 Task: Create a new contact in Outlook with the name 'Sunny', company 'Softage', job title 'Software Developer', and email 'snyfreak6@outlook.com'.
Action: Mouse moved to (15, 81)
Screenshot: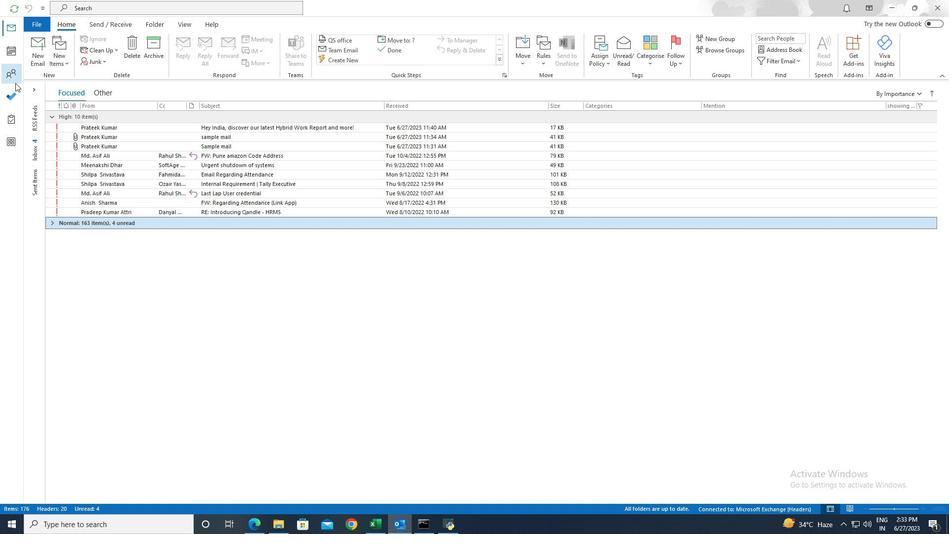 
Action: Mouse pressed left at (15, 81)
Screenshot: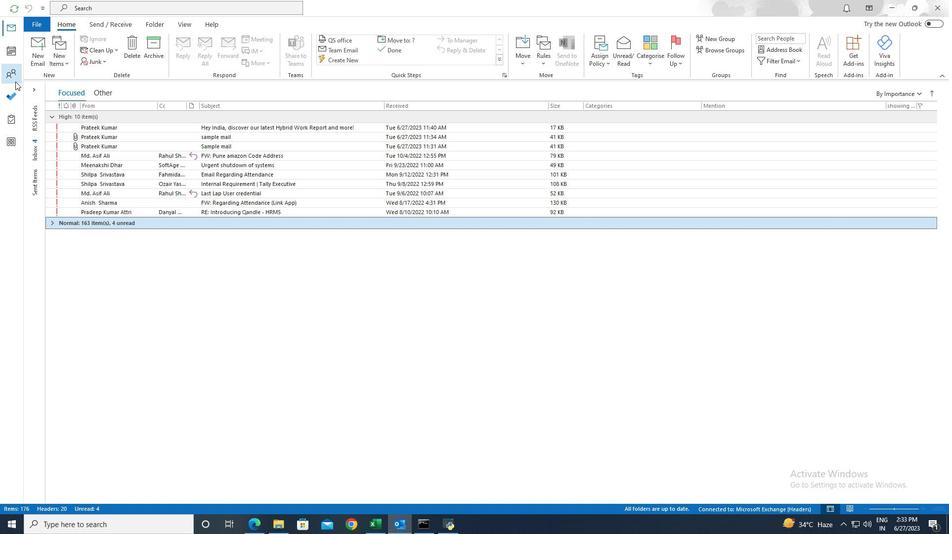 
Action: Mouse moved to (32, 58)
Screenshot: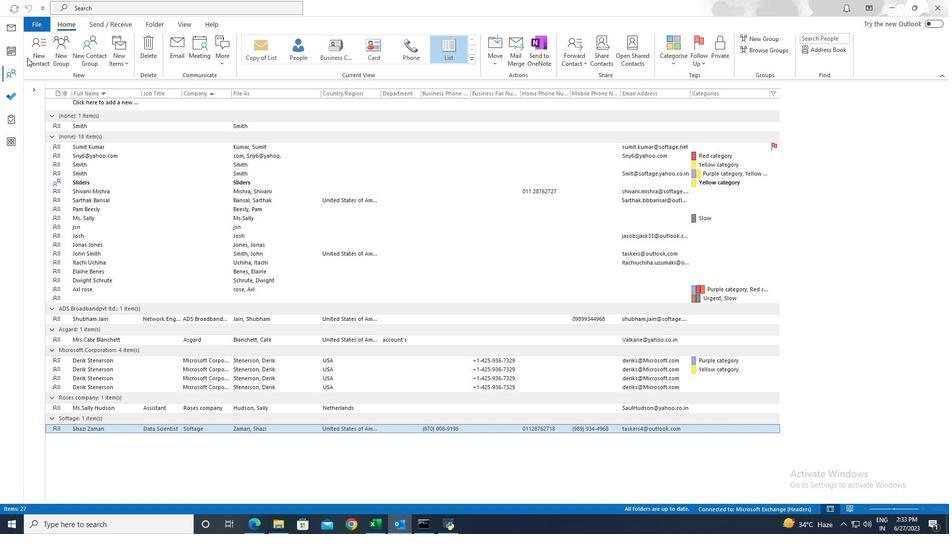 
Action: Mouse pressed left at (32, 58)
Screenshot: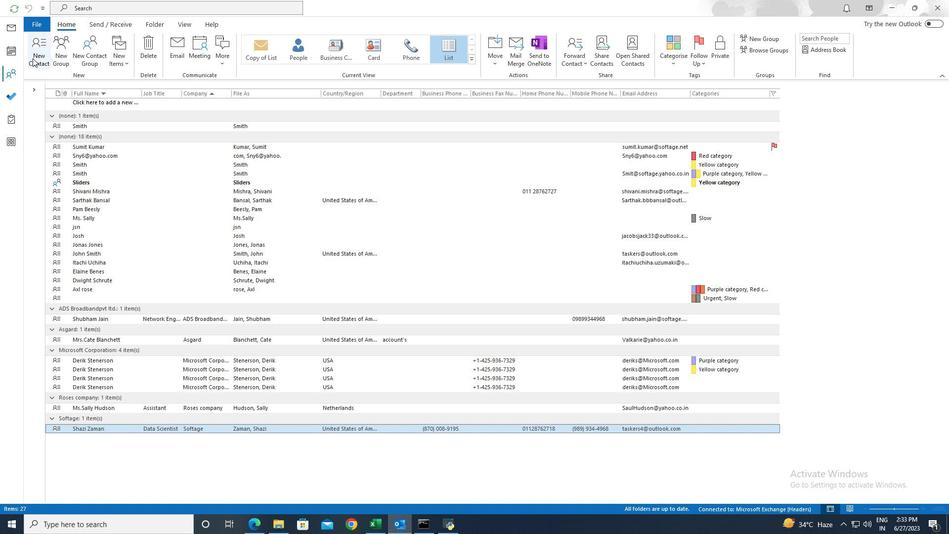 
Action: Mouse moved to (32, 58)
Screenshot: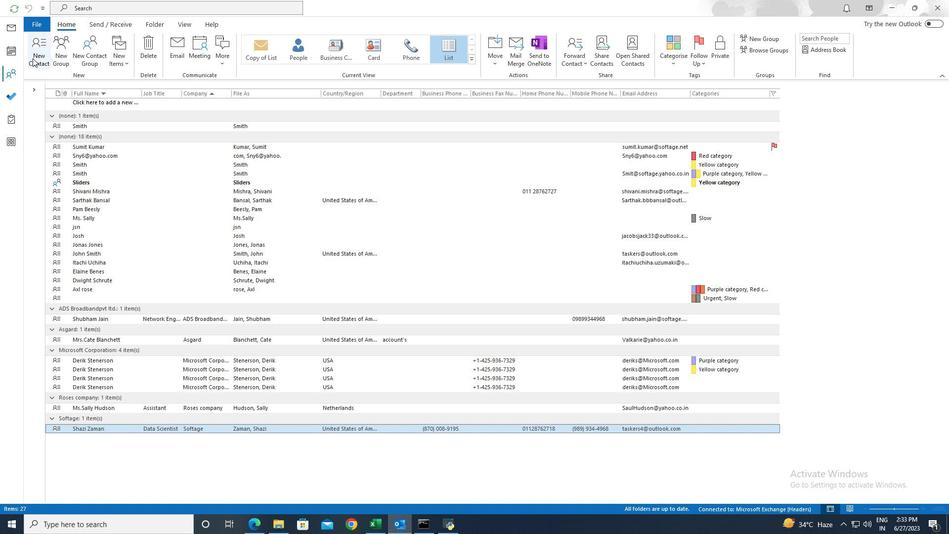 
Action: Key pressed <Key.shift>Sunny<Key.tab><Key.shift>Softage<Key.tab><Key.shift>Software<Key.space><Key.shift><Key.shift><Key.shift><Key.shift>Developer
Screenshot: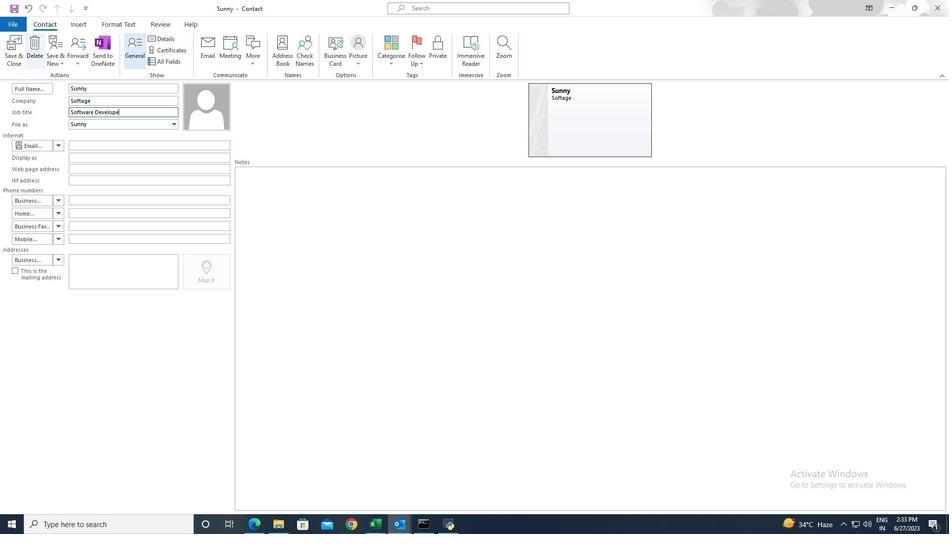 
Action: Mouse moved to (79, 144)
Screenshot: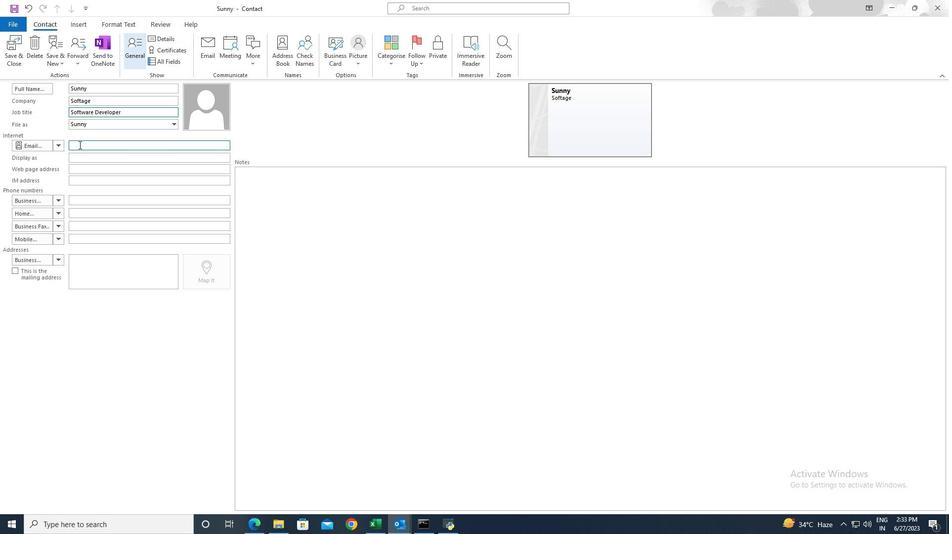 
Action: Mouse pressed left at (79, 144)
Screenshot: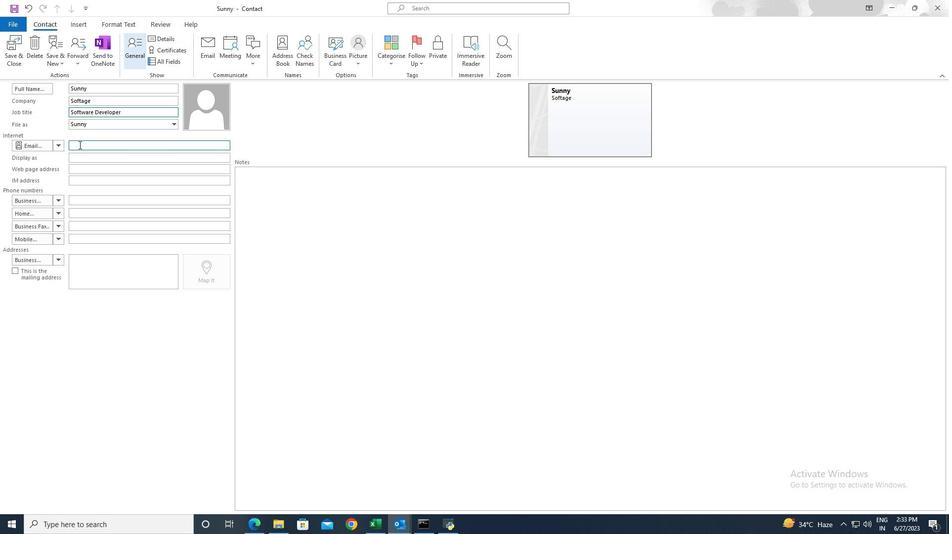 
Action: Key pressed snyfreak6<Key.shift>@outlook.com
Screenshot: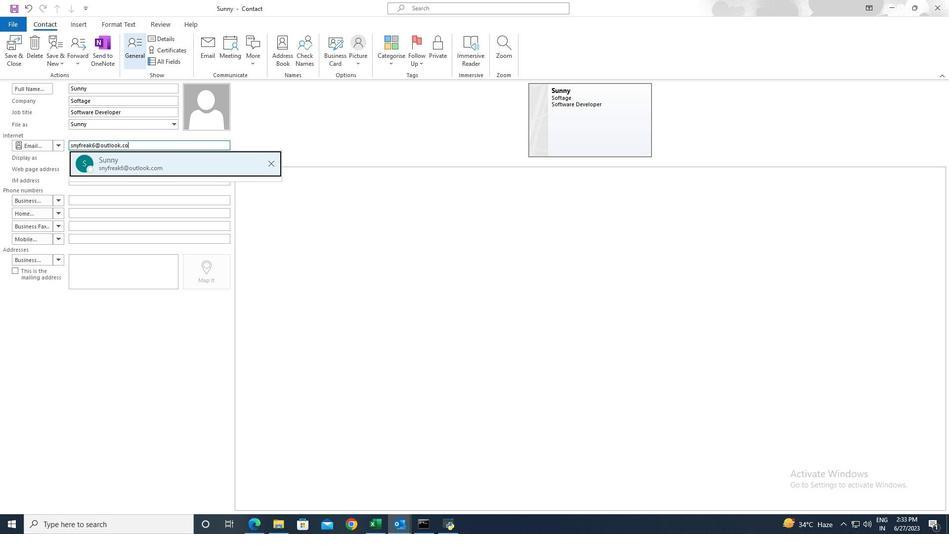 
Action: Mouse moved to (16, 27)
Screenshot: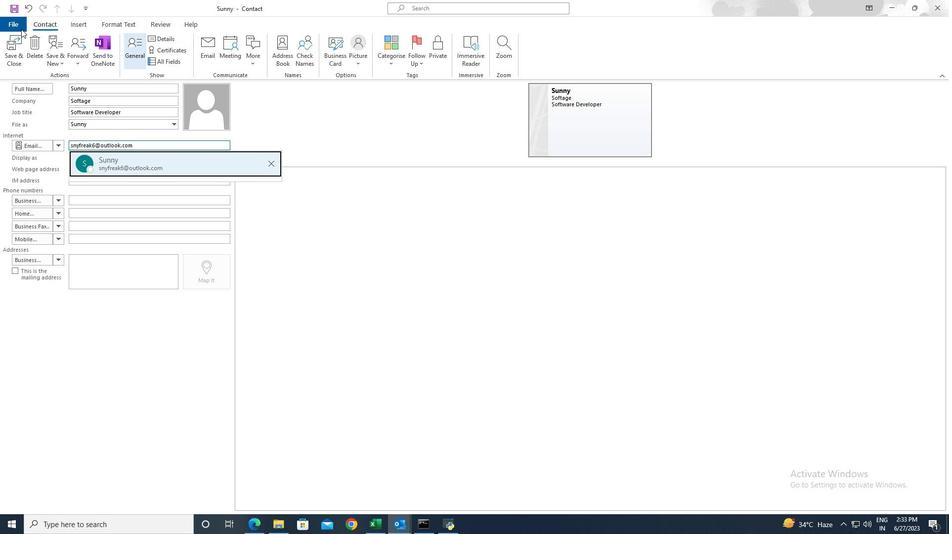 
Action: Mouse pressed left at (16, 27)
Screenshot: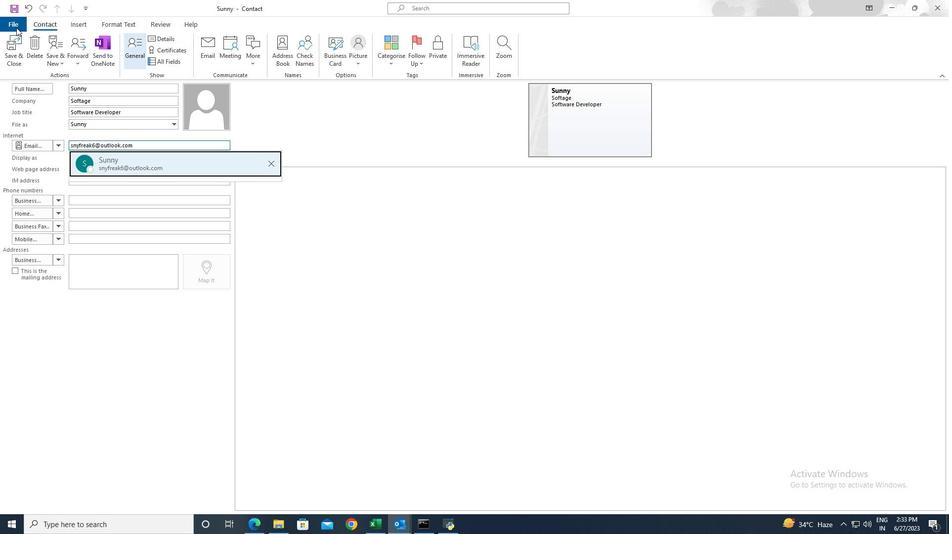 
Action: Mouse moved to (114, 115)
Screenshot: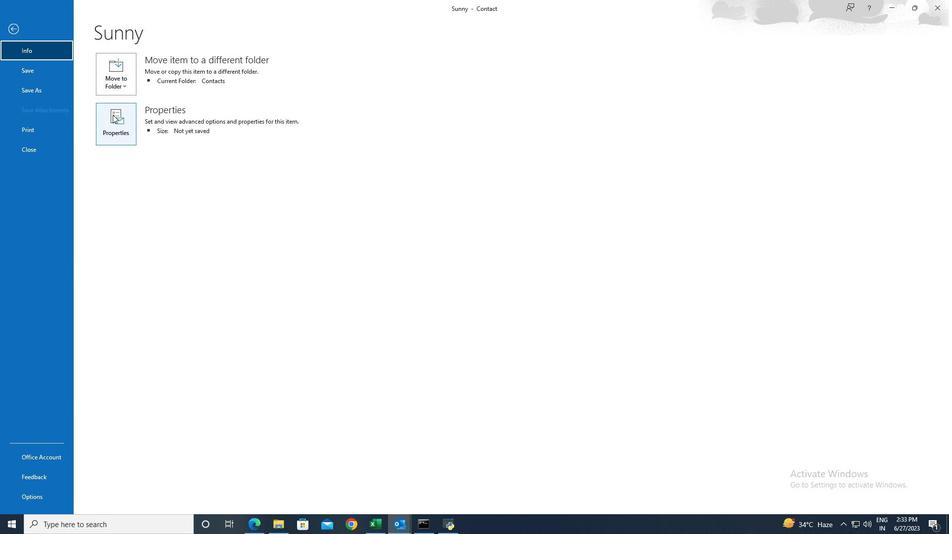 
Action: Mouse pressed left at (114, 115)
Screenshot: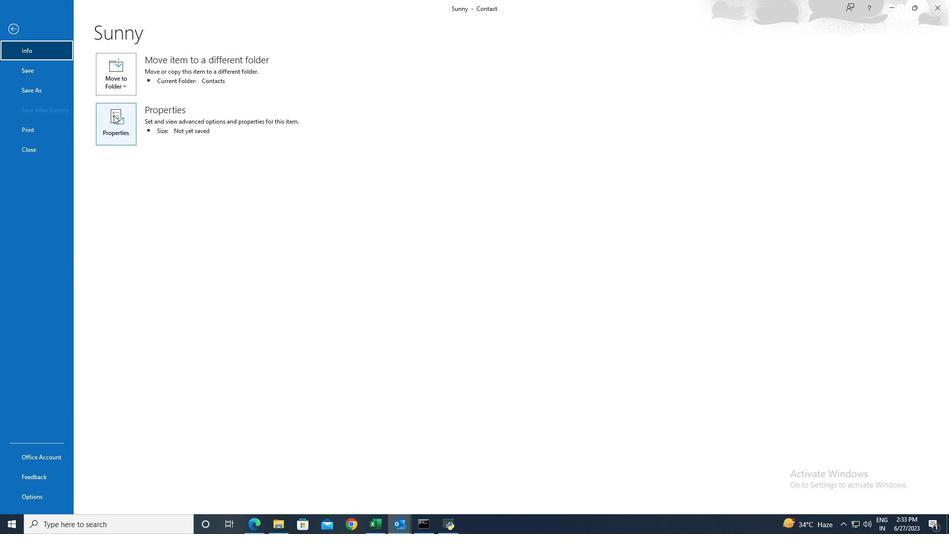 
Action: Mouse moved to (437, 179)
Screenshot: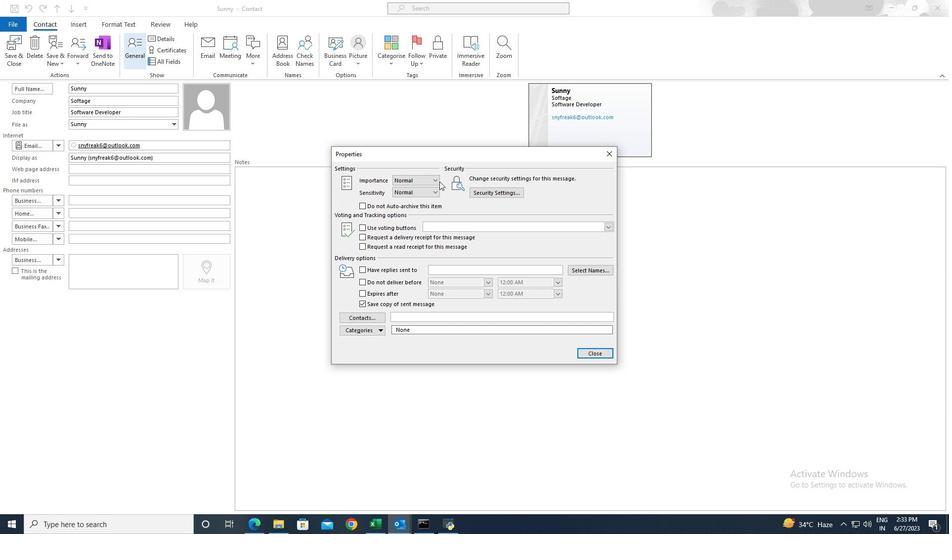 
Action: Mouse pressed left at (437, 179)
Screenshot: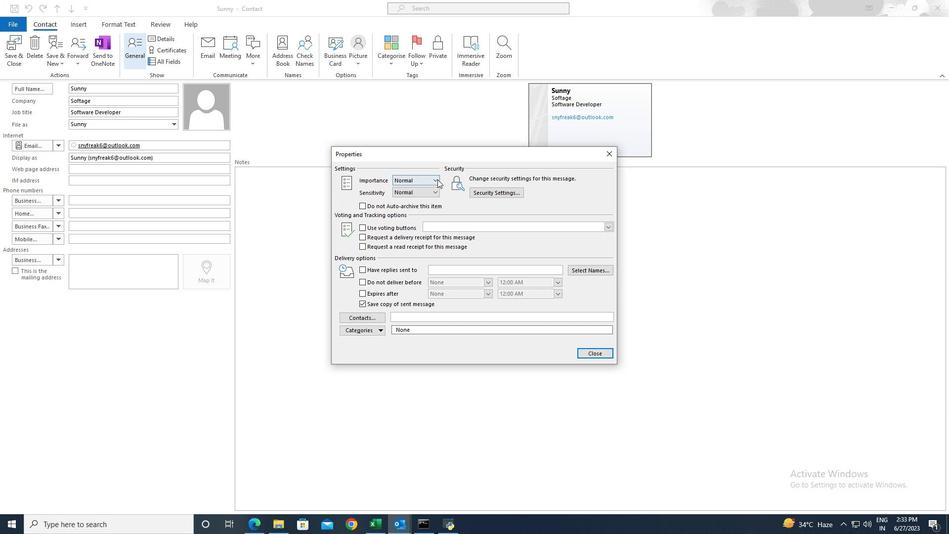 
Action: Mouse moved to (415, 200)
Screenshot: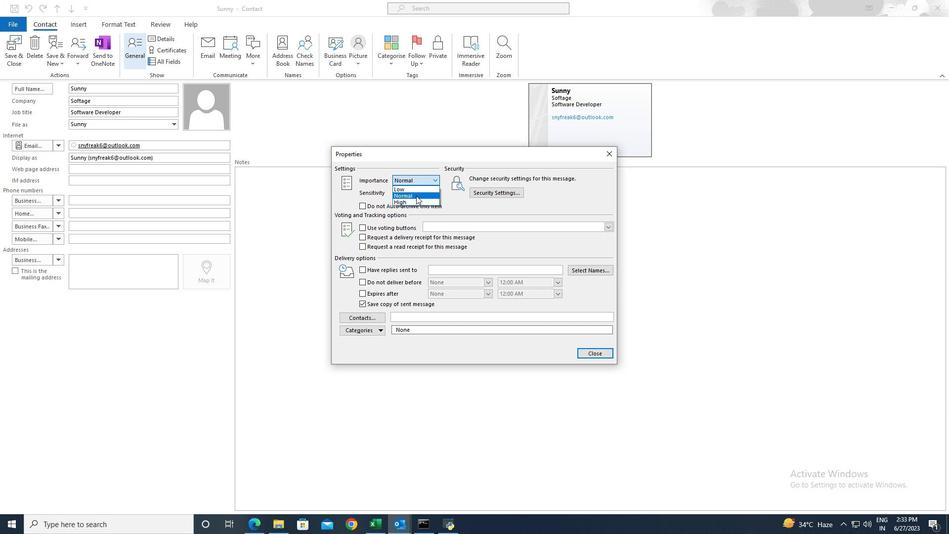 
Action: Mouse pressed left at (415, 200)
Screenshot: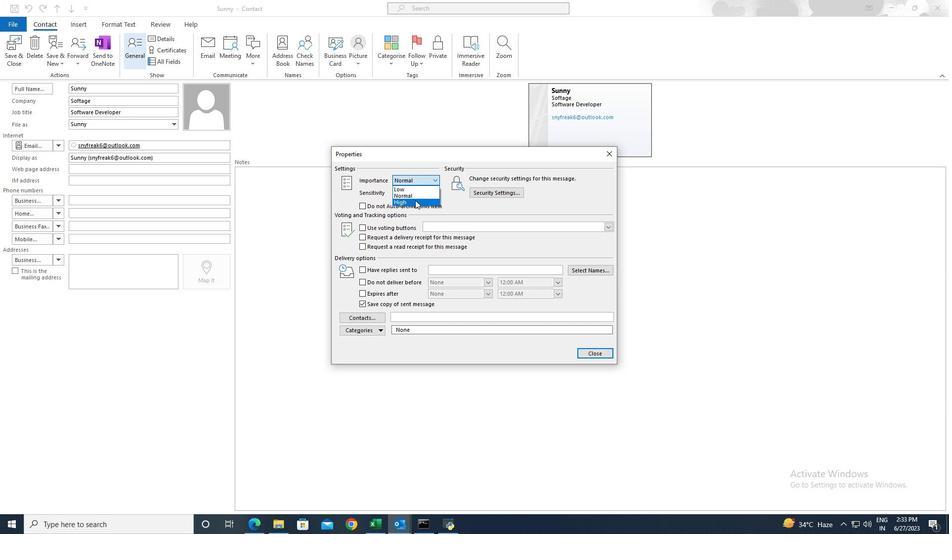
Action: Mouse moved to (428, 192)
Screenshot: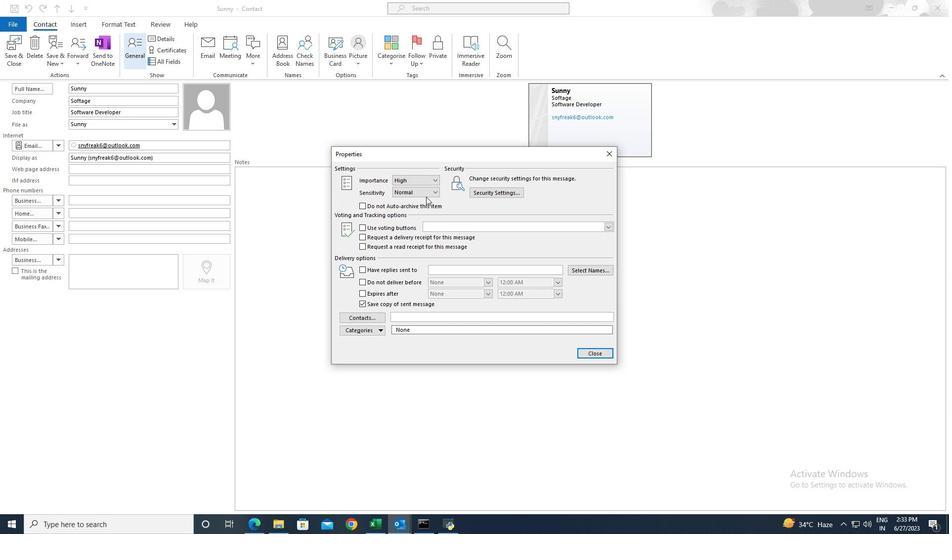 
Action: Mouse pressed left at (428, 192)
Screenshot: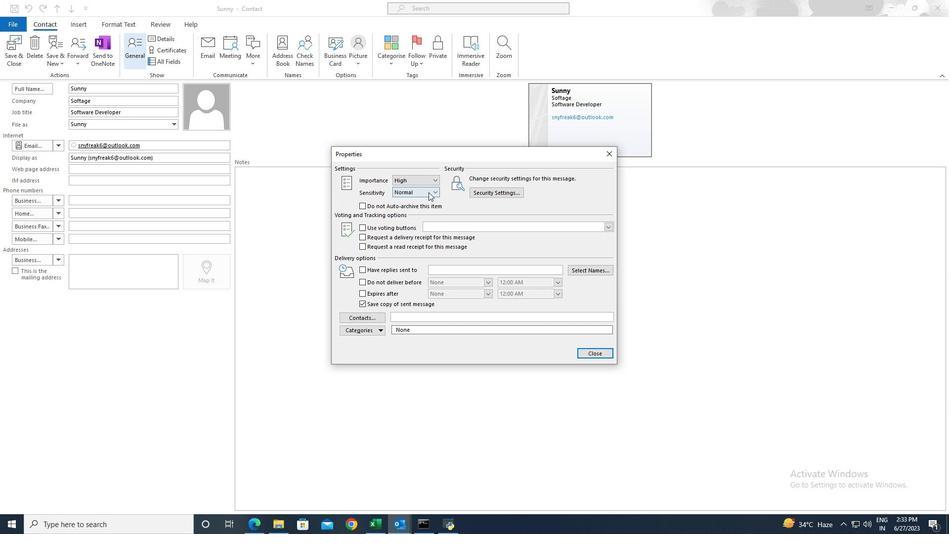 
Action: Mouse moved to (408, 207)
Screenshot: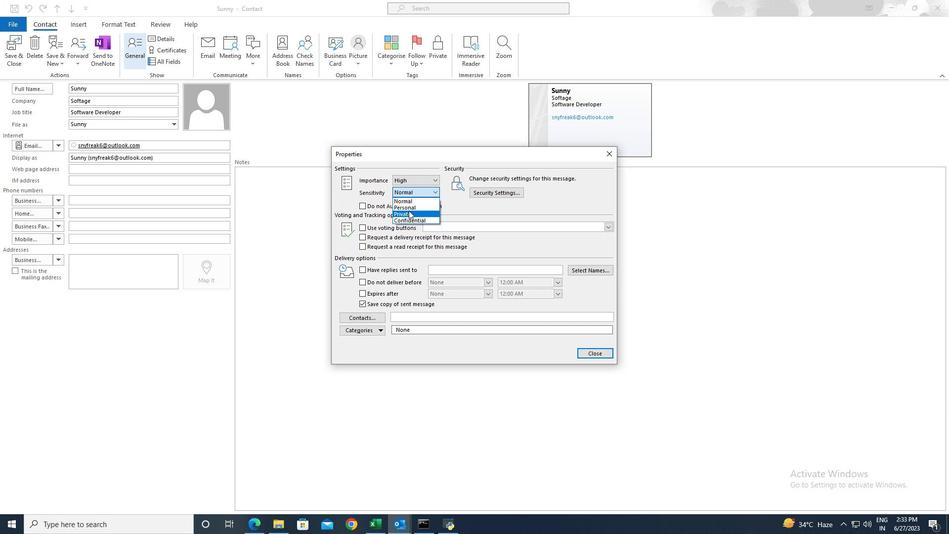 
Action: Mouse pressed left at (408, 207)
Screenshot: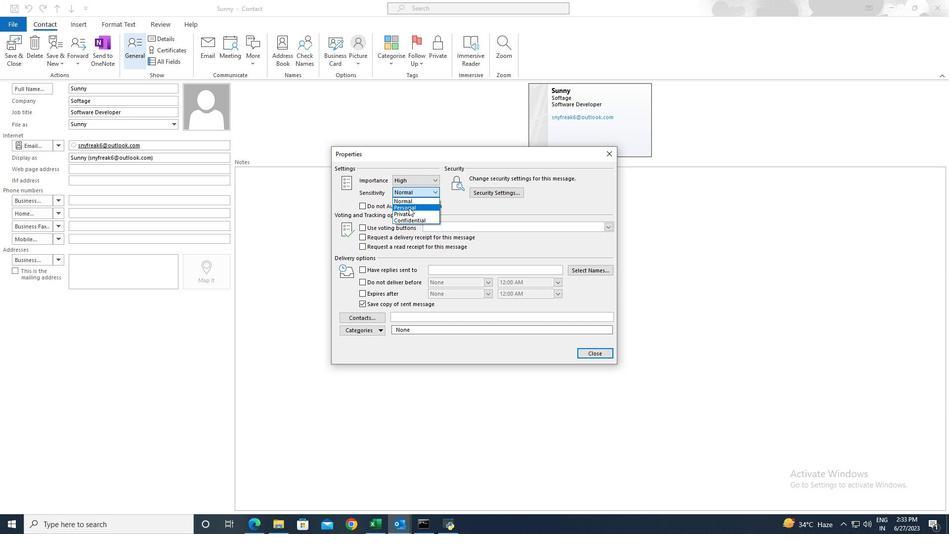 
Action: Mouse moved to (362, 206)
Screenshot: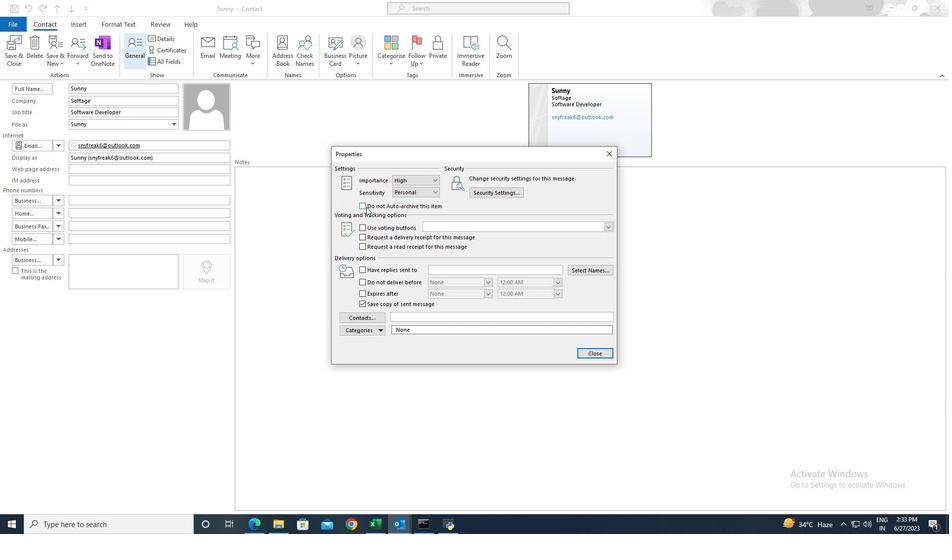 
Action: Mouse pressed left at (362, 206)
Screenshot: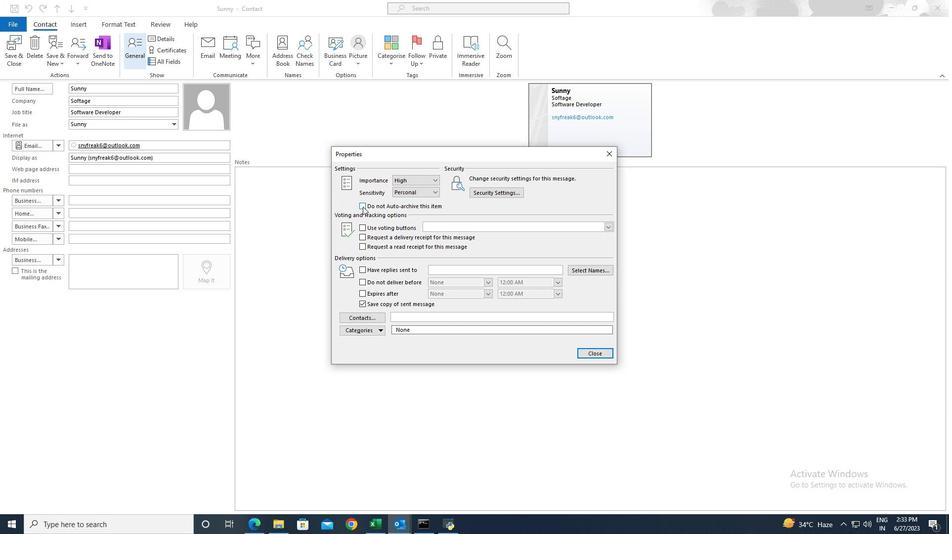 
Action: Mouse moved to (586, 354)
Screenshot: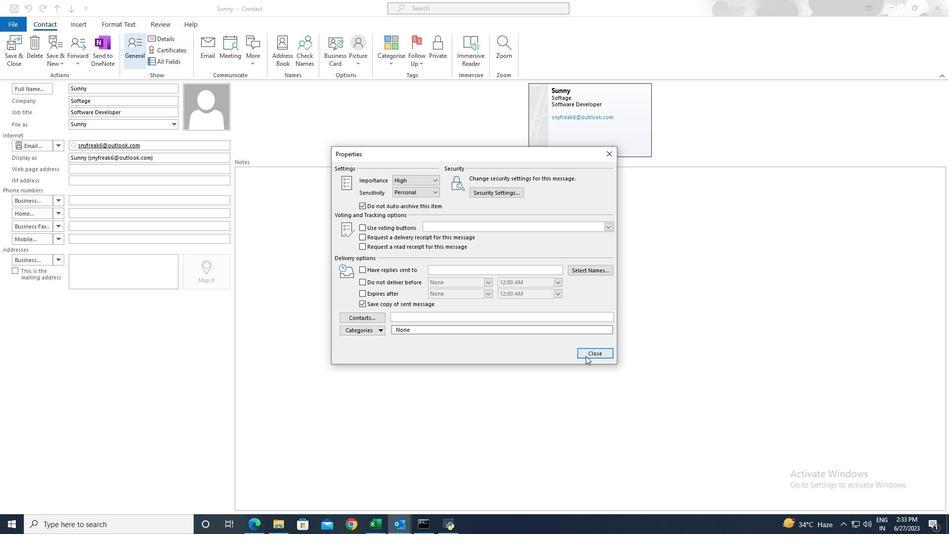 
Action: Mouse pressed left at (586, 354)
Screenshot: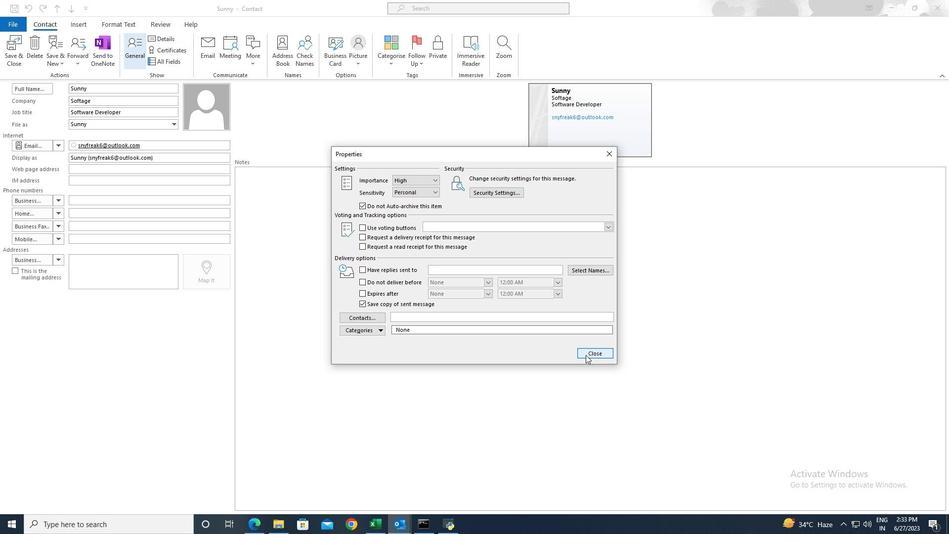 
Action: Mouse moved to (17, 18)
Screenshot: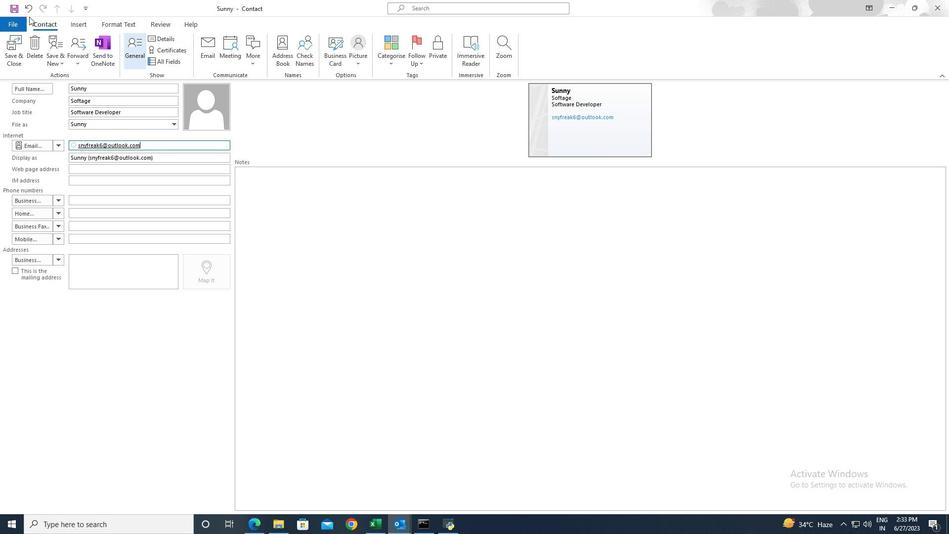 
Action: Mouse pressed left at (17, 18)
Screenshot: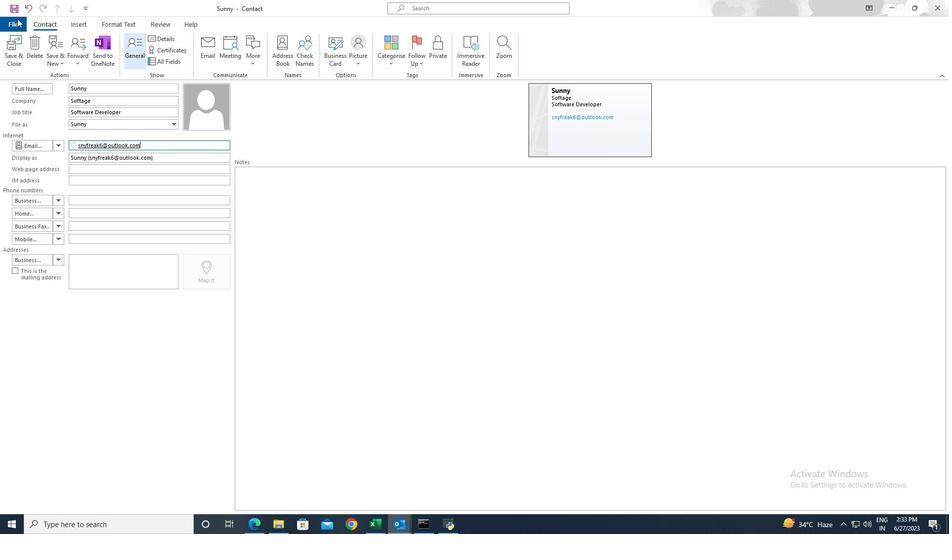 
Action: Mouse moved to (42, 91)
Screenshot: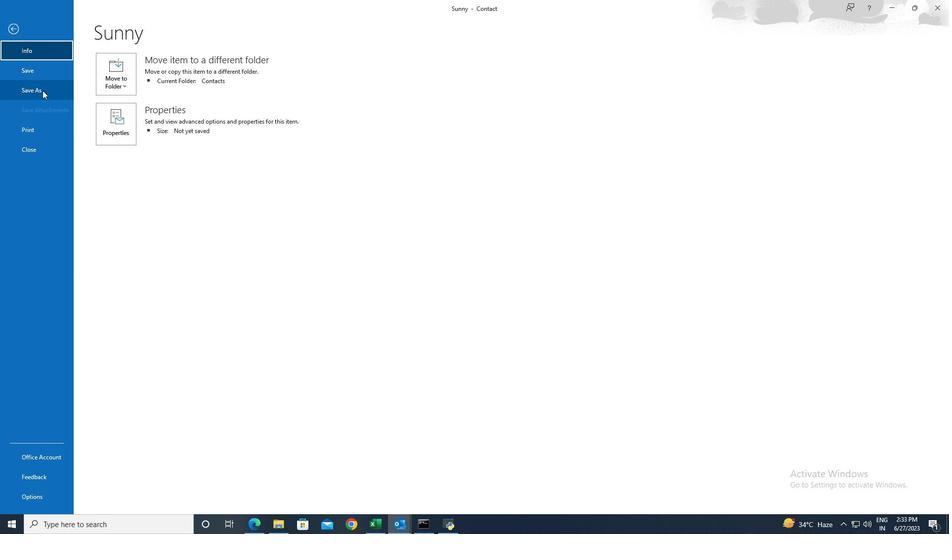 
Action: Mouse pressed left at (42, 91)
Screenshot: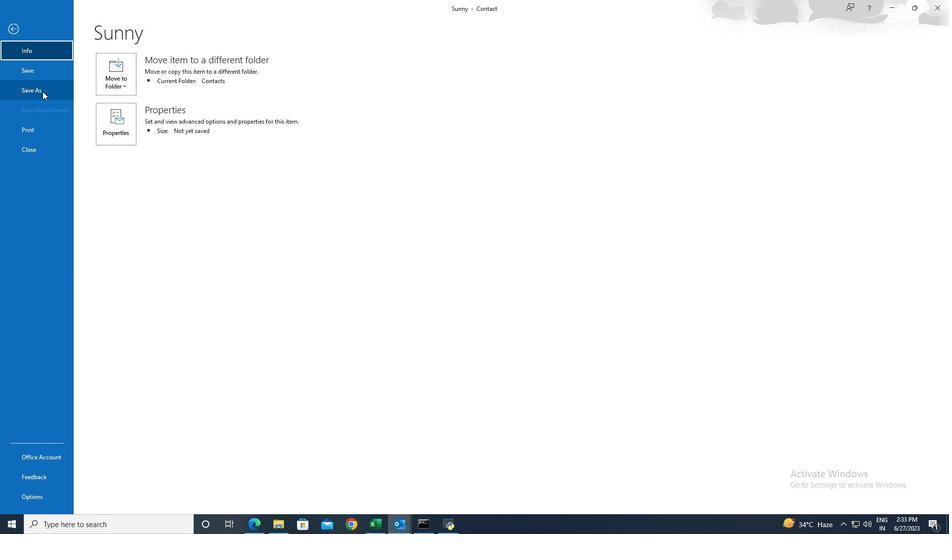 
Action: Mouse moved to (45, 86)
Screenshot: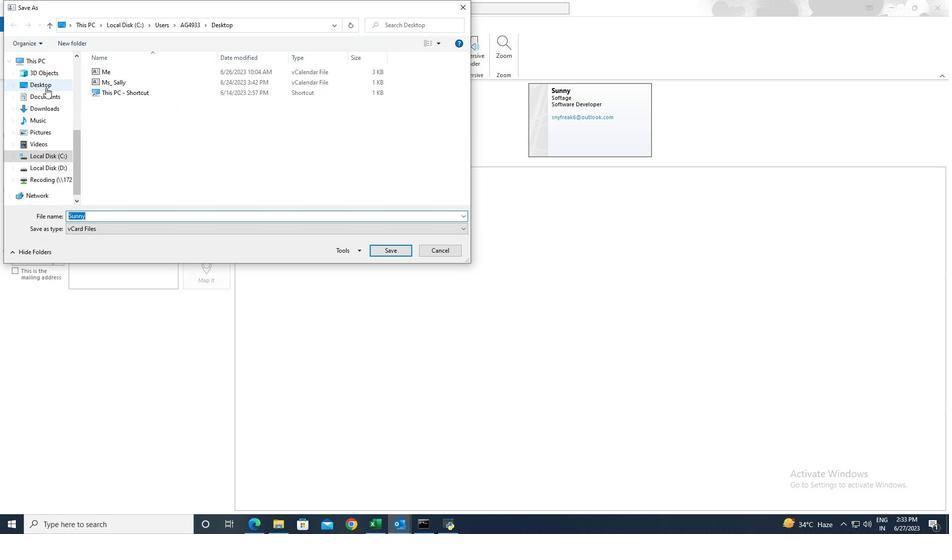 
Action: Mouse pressed left at (45, 86)
Screenshot: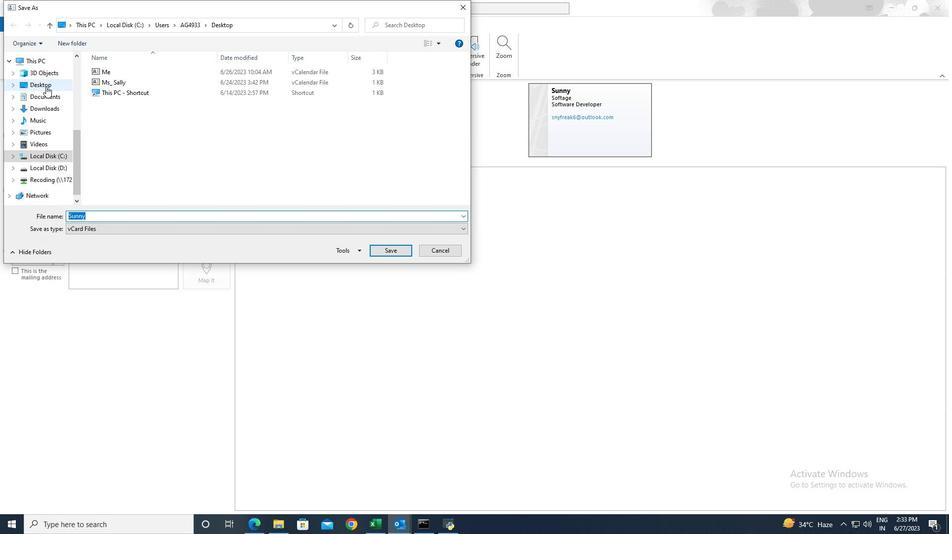 
Action: Mouse moved to (385, 250)
Screenshot: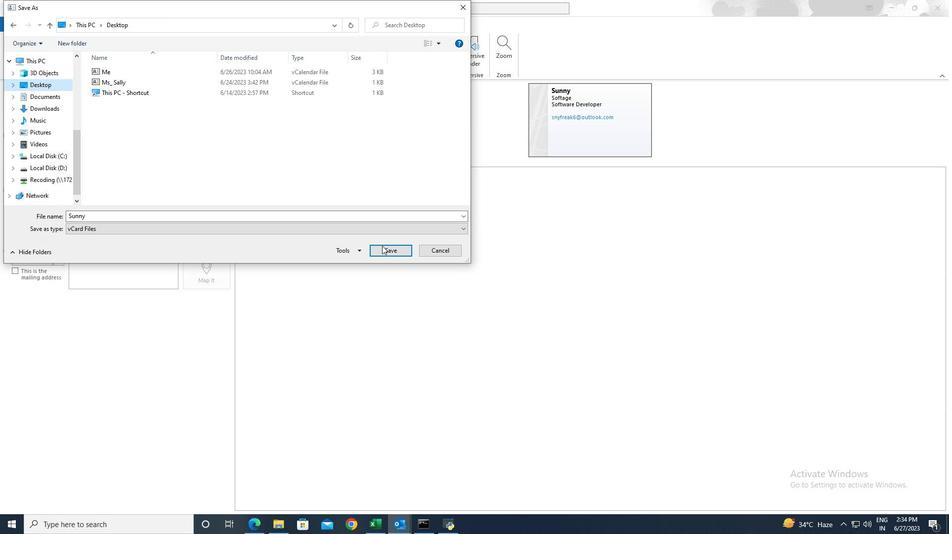 
Action: Mouse pressed left at (385, 250)
Screenshot: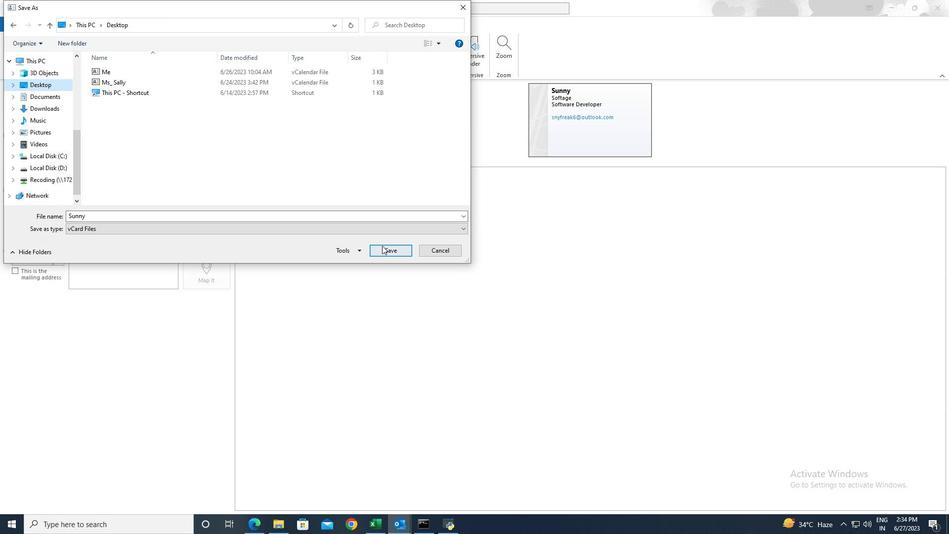 
Action: Mouse moved to (15, 27)
Screenshot: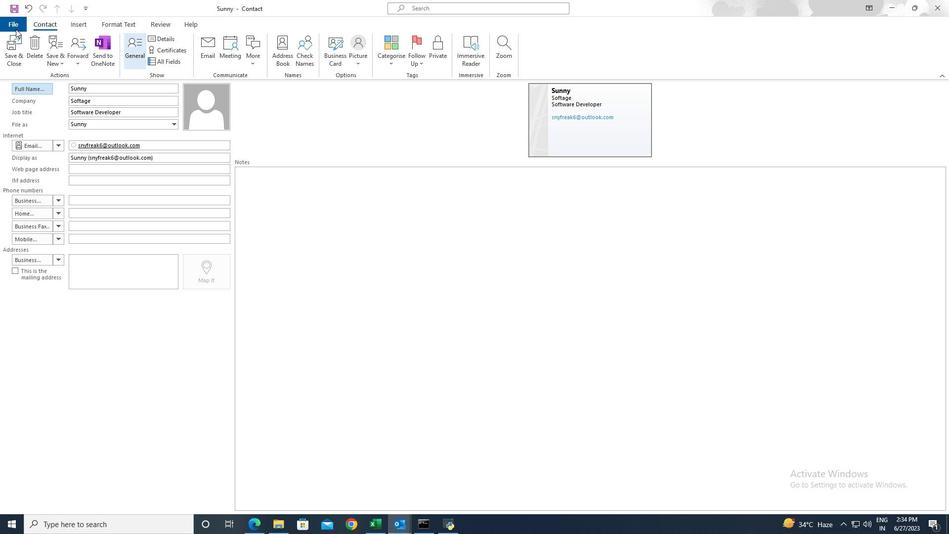 
Action: Mouse pressed left at (15, 27)
Screenshot: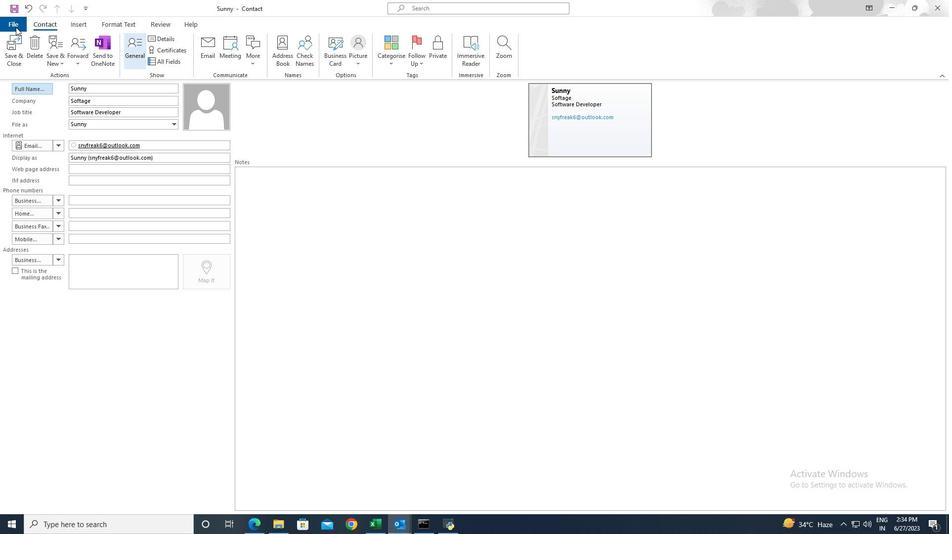 
Action: Mouse moved to (40, 66)
Screenshot: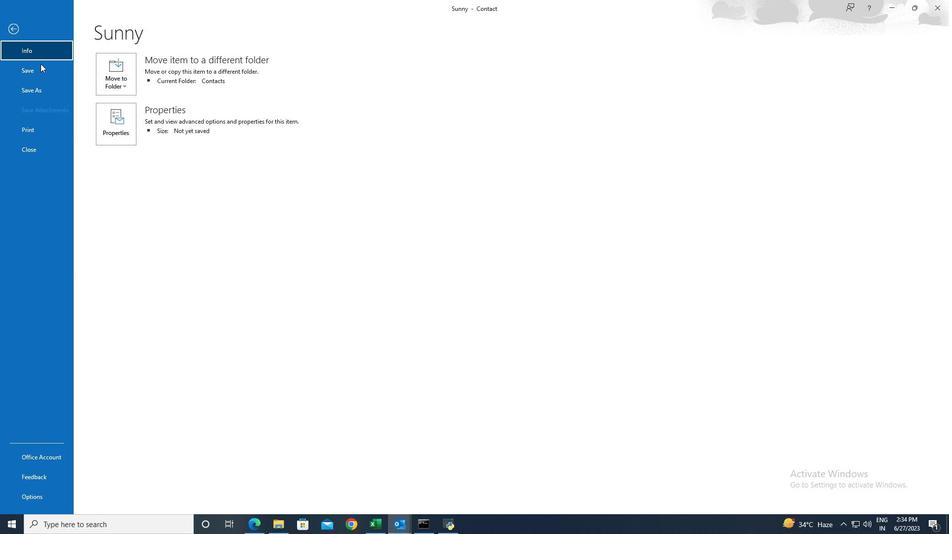 
Action: Mouse pressed left at (40, 66)
Screenshot: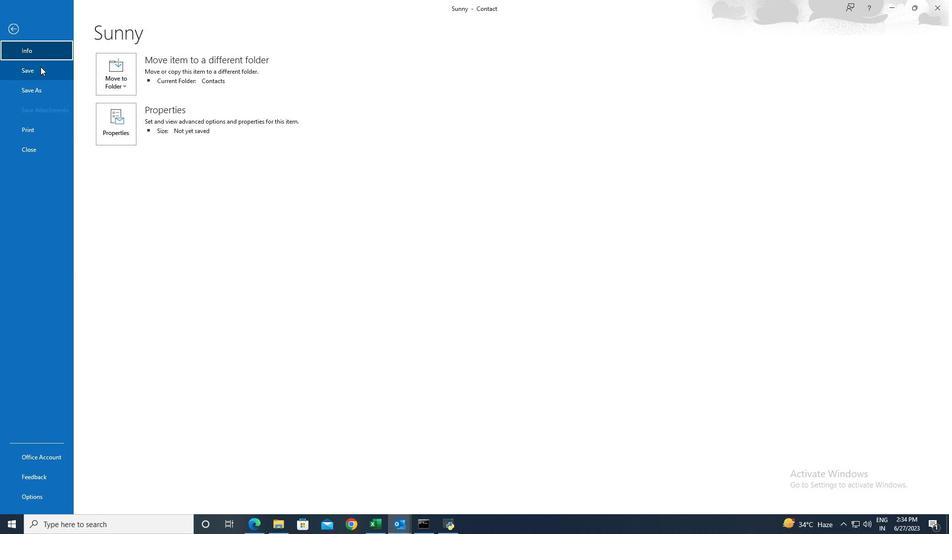 
Action: Mouse moved to (15, 24)
Screenshot: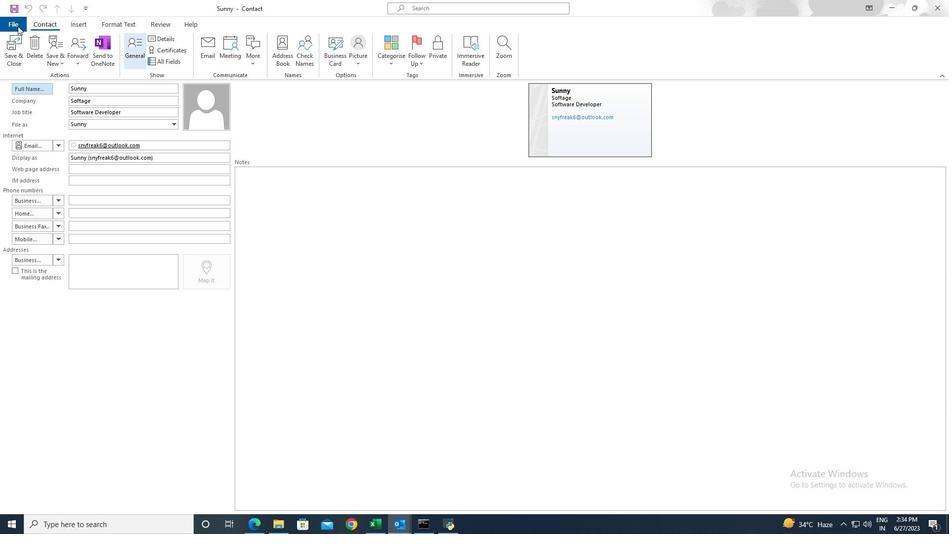 
Action: Mouse pressed left at (15, 24)
Screenshot: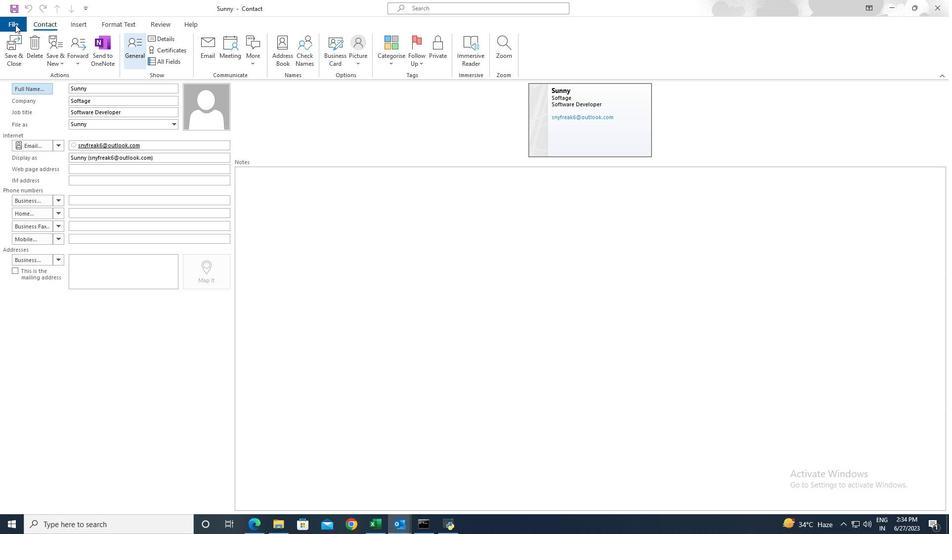 
Action: Mouse moved to (31, 148)
Screenshot: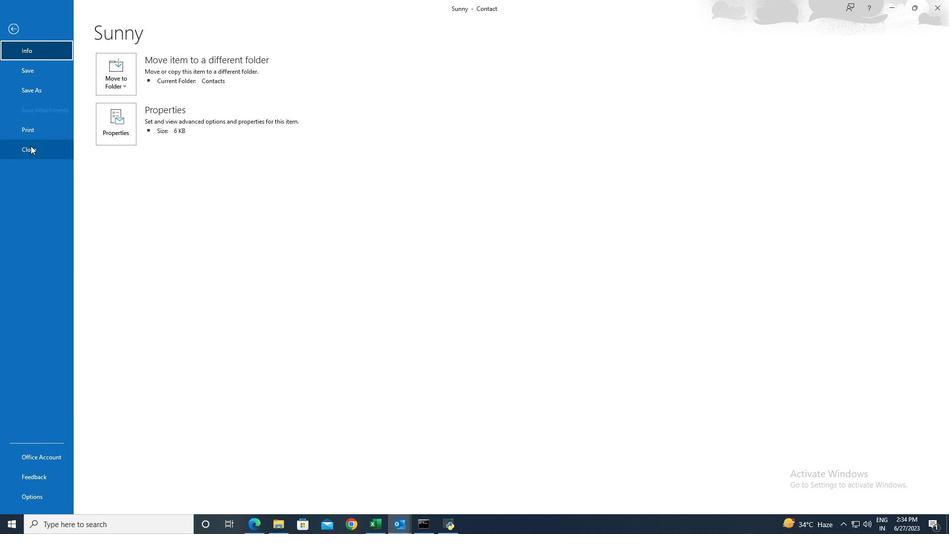 
Action: Mouse pressed left at (31, 148)
Screenshot: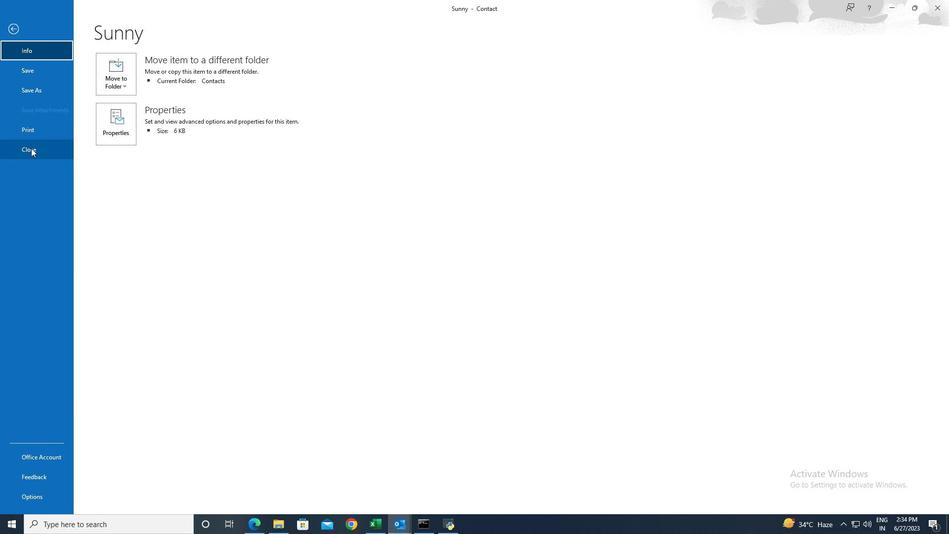 
